 Task: Add an event with the title Second Lunch and Learn: Effective Email Marketing, date '2023/10/08', time 7:00 AM to 9:00 AMand add a description: The retreat will kick off with an opening session where participants will be introduced to the objectives and benefits of team building. The facilitators will create a positive and inclusive environment, setting the tone for open communication, respect, and mutual support., put the event into Red category . Add location for the event as: Hotel del Coronado, San Diego, USA, logged in from the account softage.7@softage.netand send the event invitation to softage.10@softage.net and softage.5@softage.net. Set a reminder for the event At time of event
Action: Mouse moved to (91, 106)
Screenshot: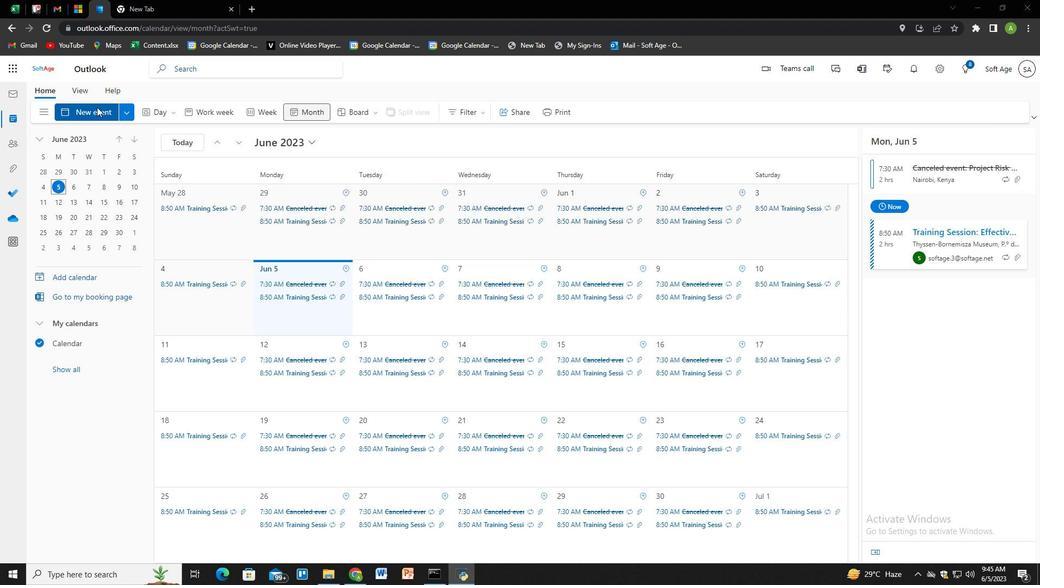 
Action: Mouse pressed left at (91, 106)
Screenshot: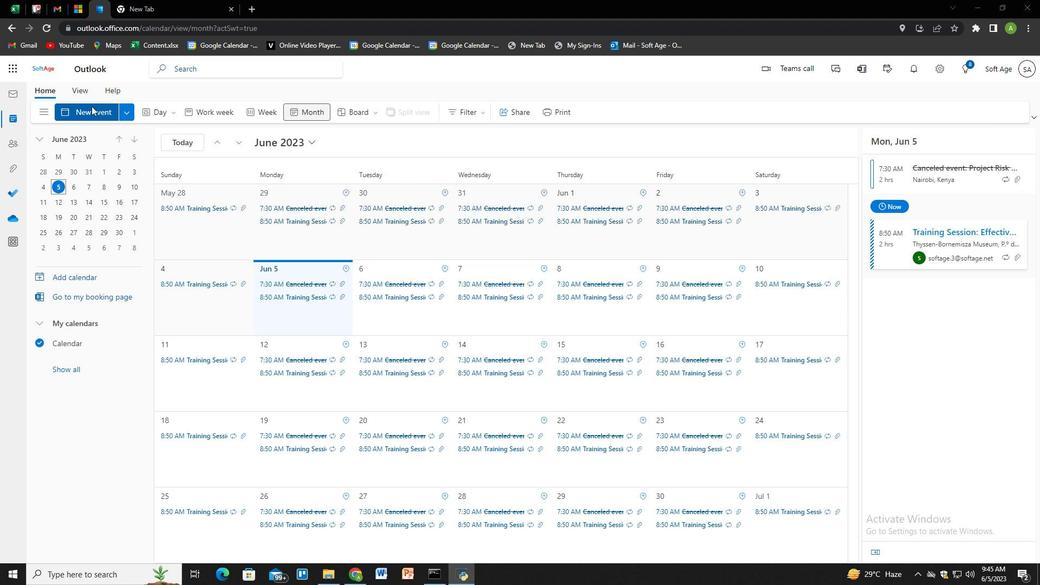 
Action: Mouse moved to (467, 184)
Screenshot: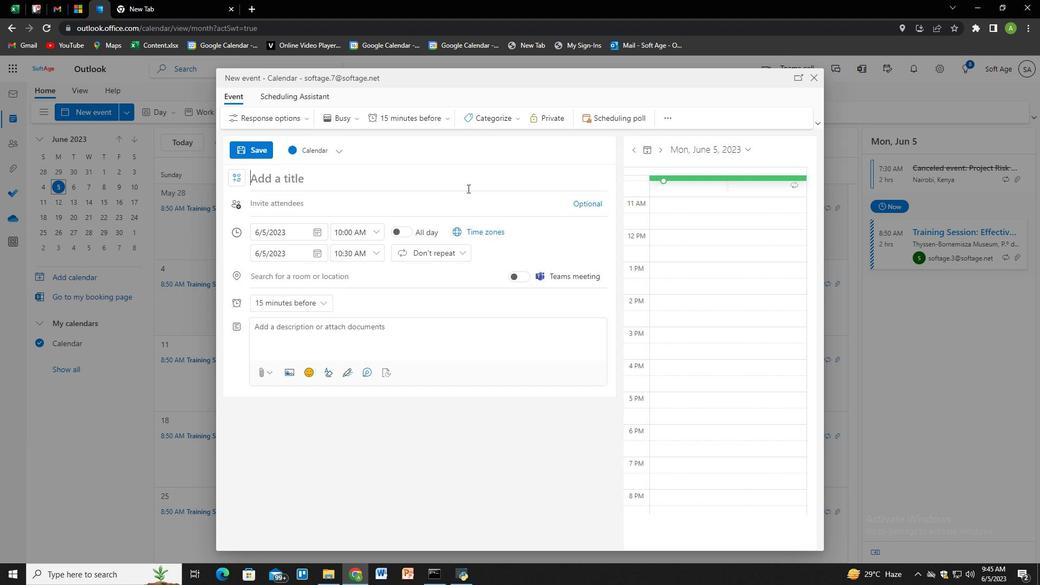 
Action: Key pressed <Key.shift>Second<Key.space><Key.shift>Lunch<Key.space>and<Key.space><Key.shift>Learn<Key.shift>:<Key.space><Key.shift>Effective<Key.space><Key.shift>Email<Key.space><Key.shift>Marketing<Key.tab><Key.tab><Key.tab>
Screenshot: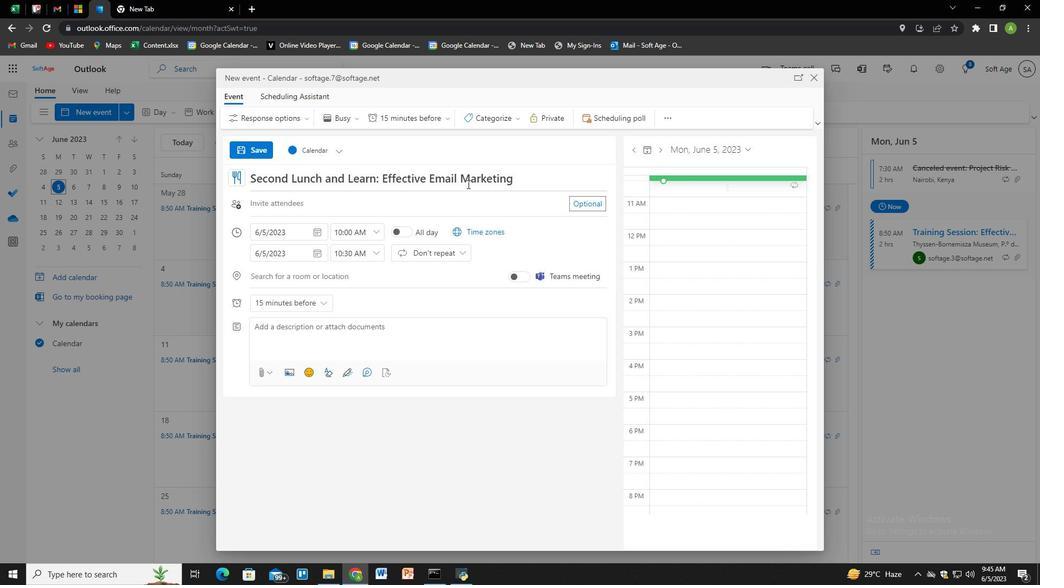 
Action: Mouse moved to (318, 230)
Screenshot: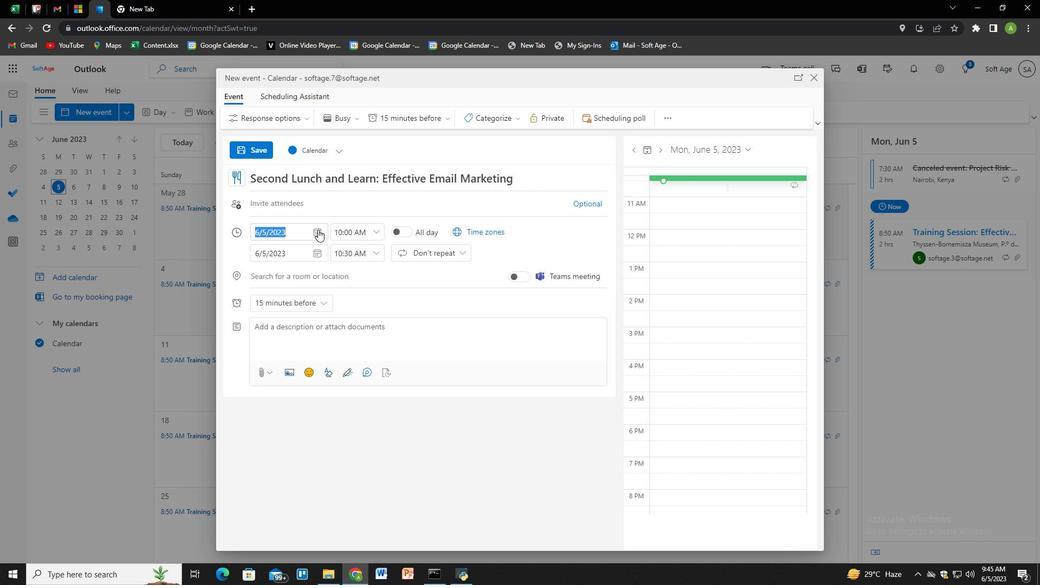 
Action: Mouse pressed left at (318, 230)
Screenshot: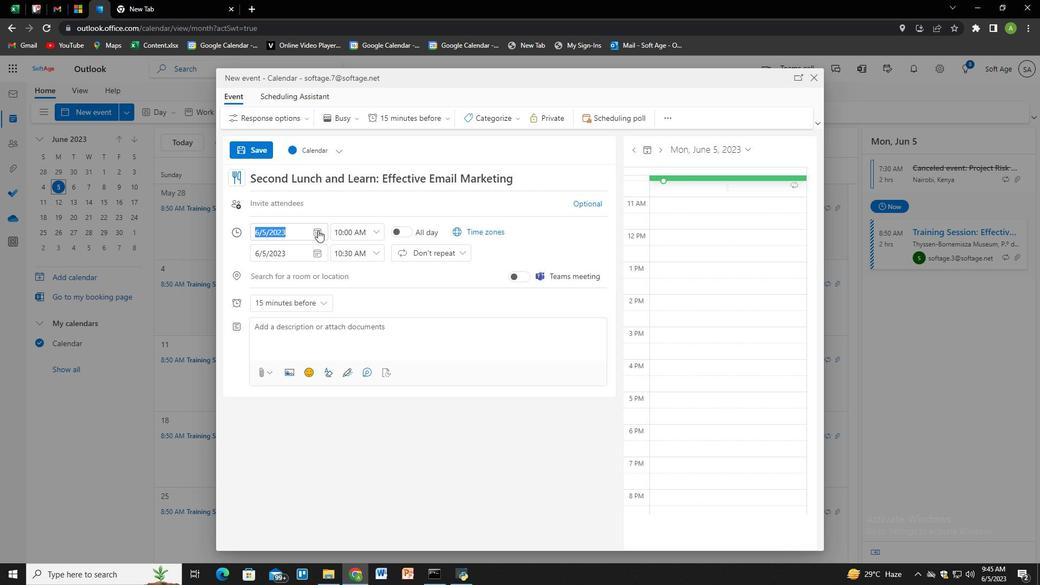 
Action: Mouse moved to (357, 252)
Screenshot: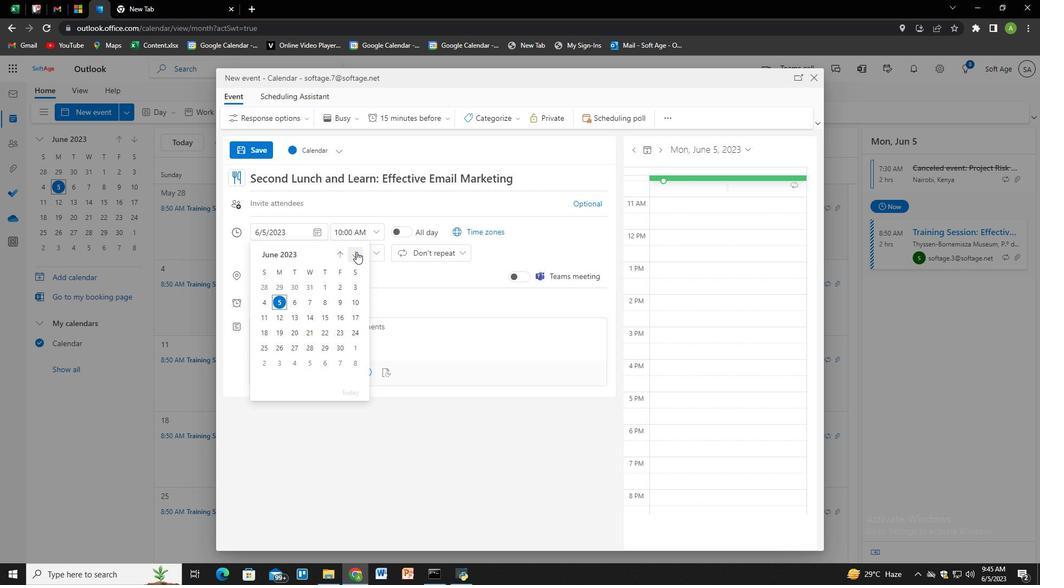 
Action: Mouse pressed left at (357, 252)
Screenshot: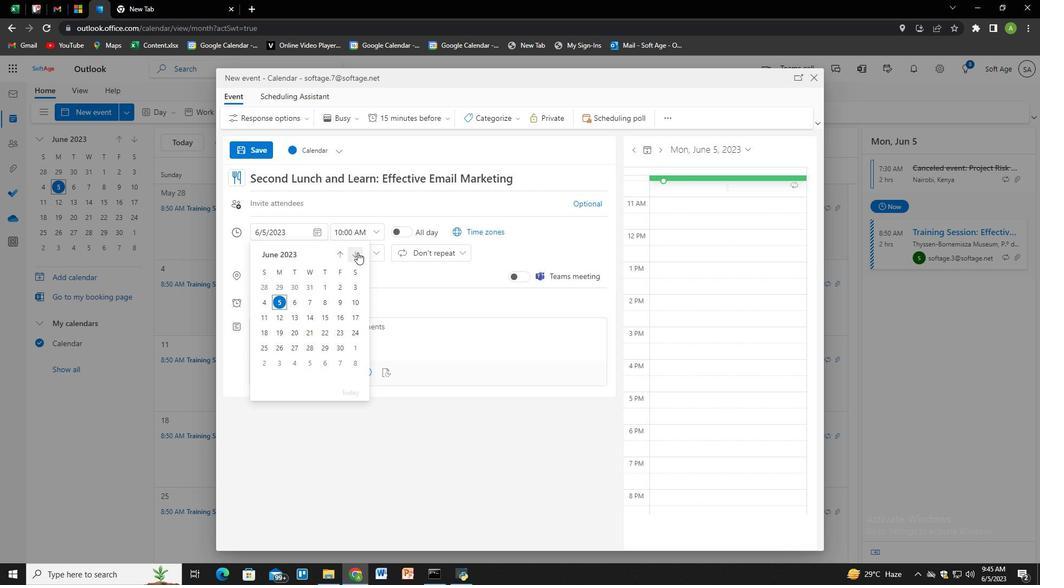 
Action: Mouse pressed left at (357, 252)
Screenshot: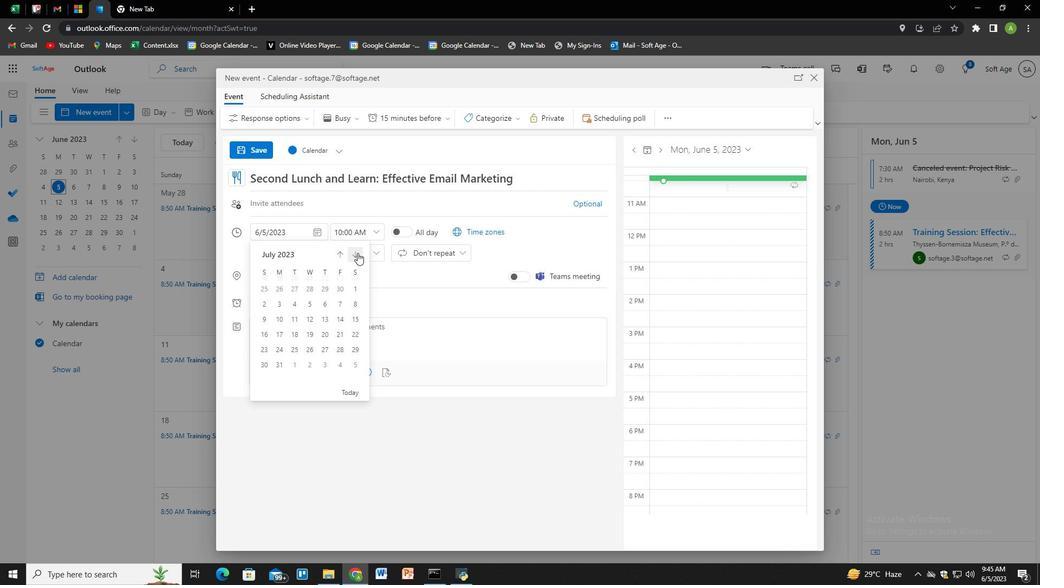 
Action: Mouse pressed left at (357, 252)
Screenshot: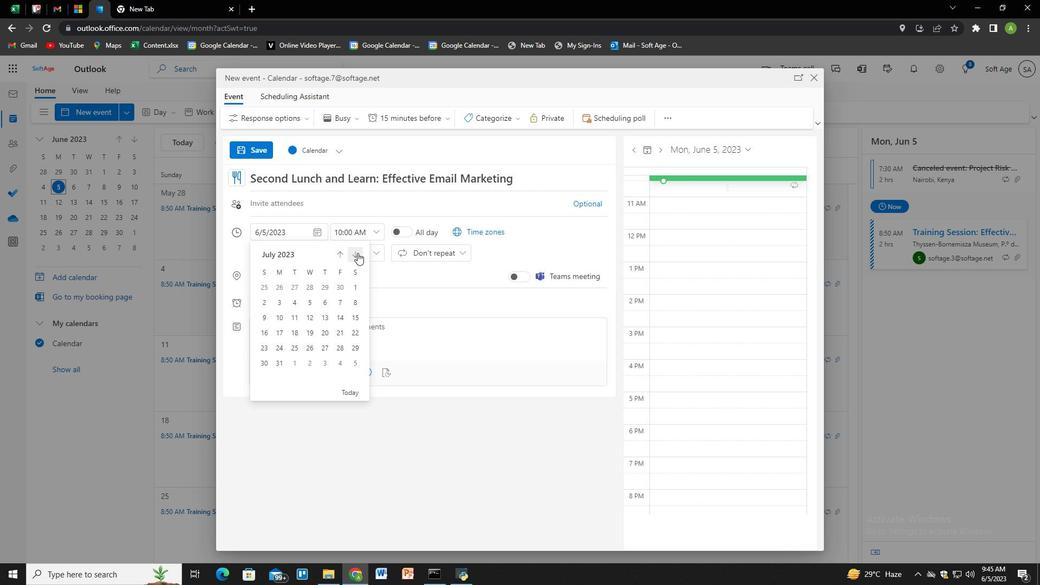 
Action: Mouse pressed left at (357, 252)
Screenshot: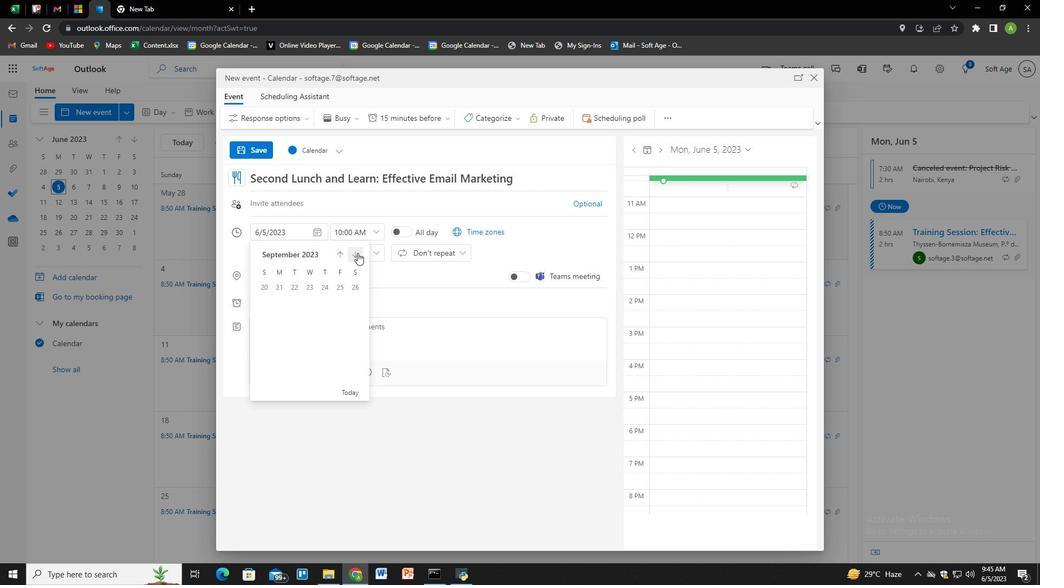 
Action: Mouse moved to (268, 299)
Screenshot: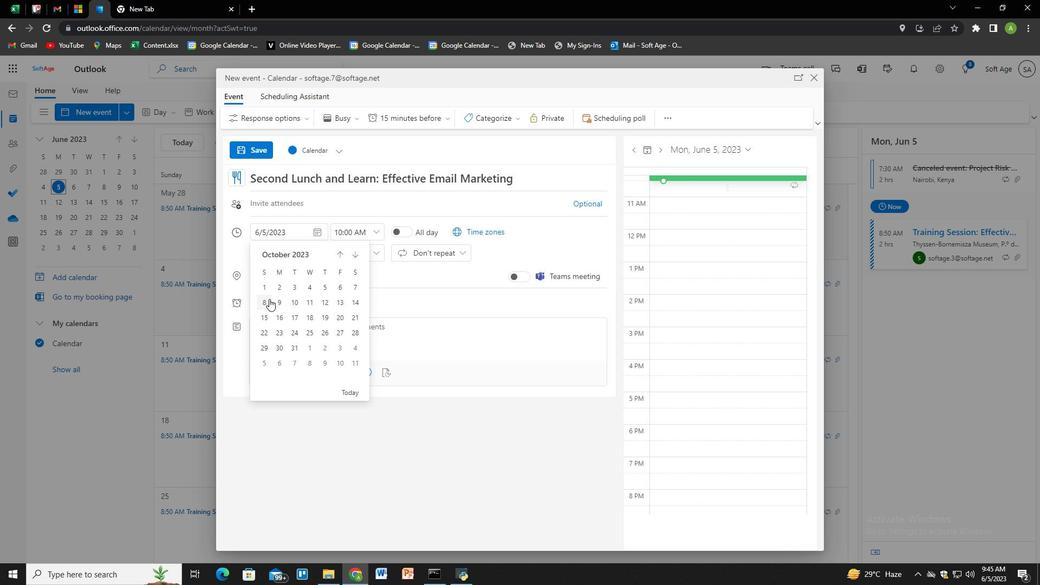 
Action: Mouse pressed left at (268, 299)
Screenshot: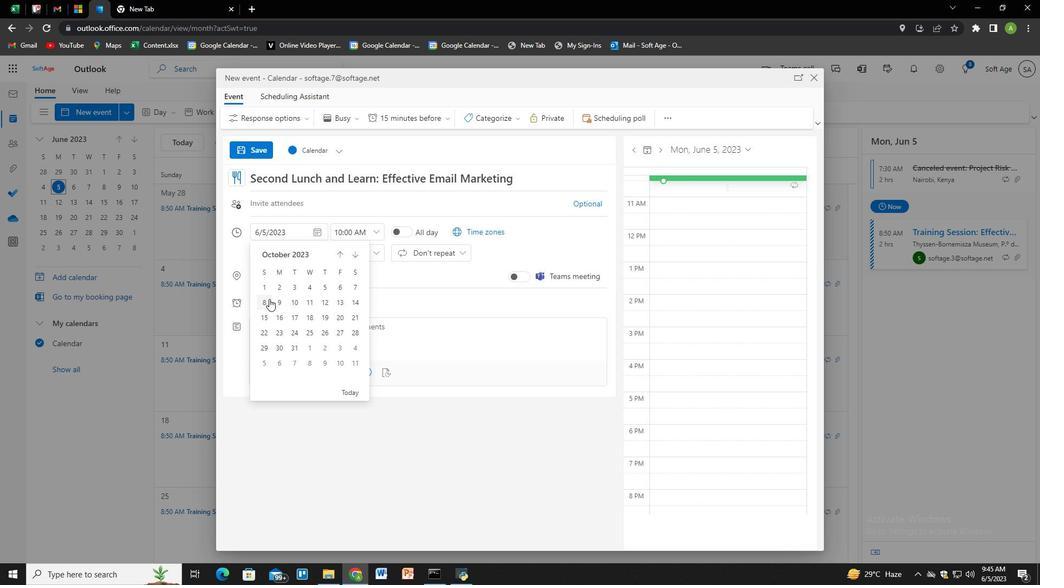 
Action: Mouse moved to (346, 234)
Screenshot: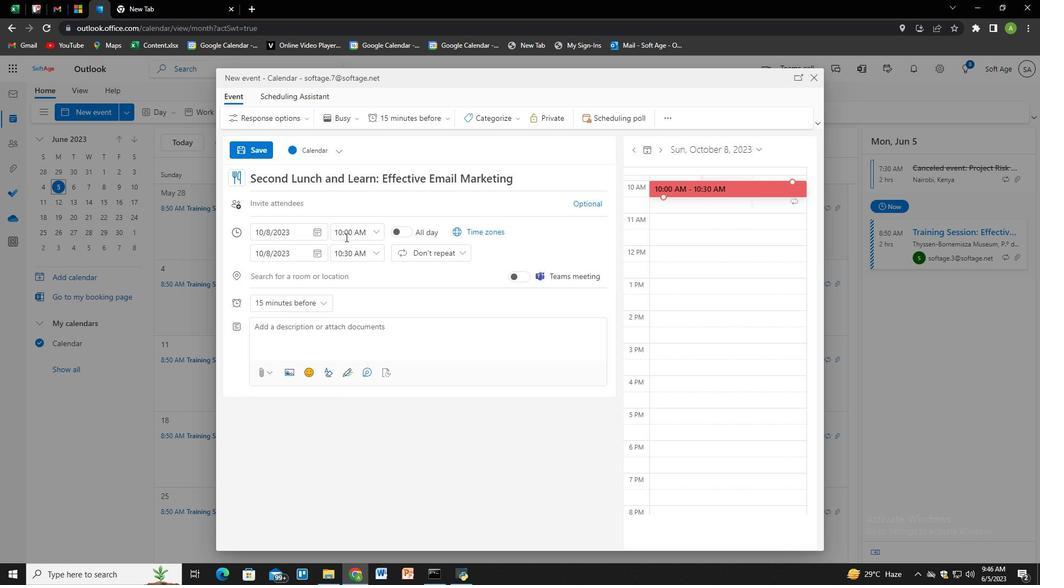 
Action: Mouse pressed left at (346, 234)
Screenshot: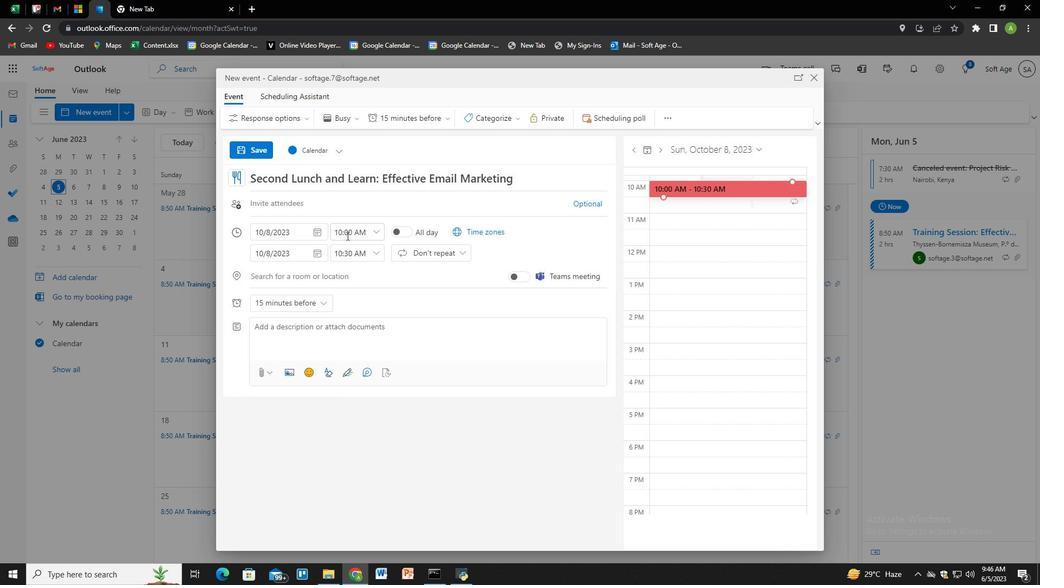 
Action: Mouse pressed left at (346, 234)
Screenshot: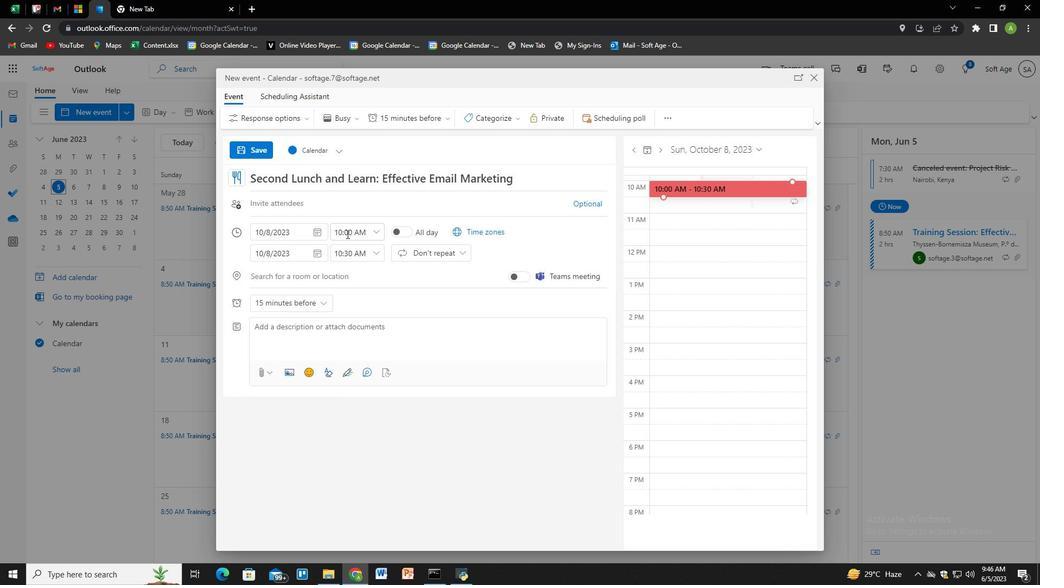 
Action: Key pressed 7<Key.shift><Key.shift><Key.shift><Key.shift><Key.shift>:000<Key.backspace><Key.space><Key.shift>AMM<Key.tab><Key.tab>9<Key.shift_r>:00<Key.space><Key.shift>AMM
Screenshot: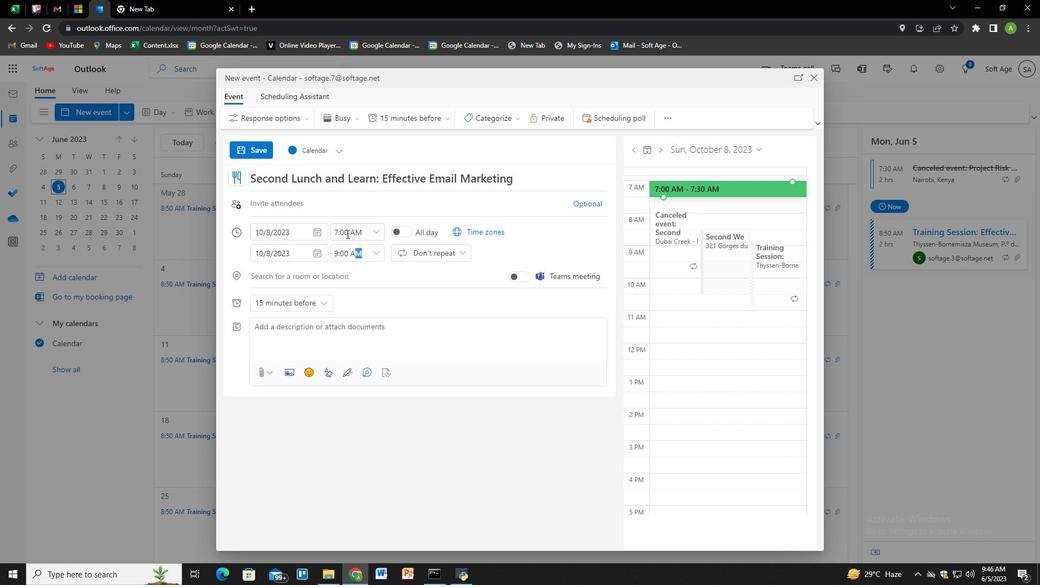
Action: Mouse moved to (363, 263)
Screenshot: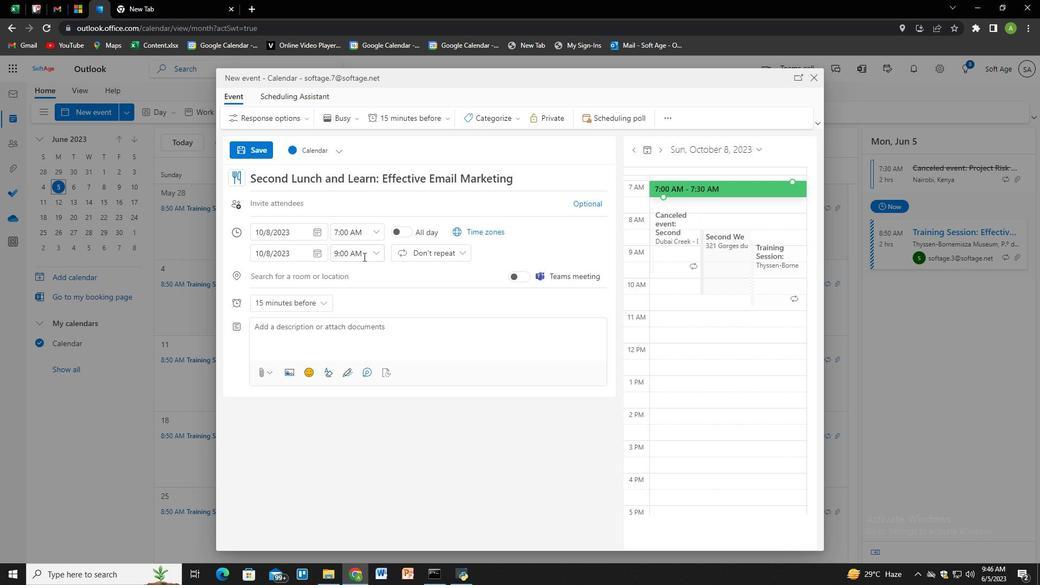 
Action: Key pressed <Key.tab><Key.tab><Key.tab><Key.tab><Key.tab><Key.tab><Key.tab><Key.shift>The<Key.space>reate<Key.backspace>reat<Key.space><Key.backspace><Key.backspace><Key.backspace><Key.backspace><Key.backspace><Key.backspace><Key.backspace>treat<Key.space>will<Key.space>kick<Key.space>off<Key.space>with<Key.space>an<Key.space>opening<Key.space>session<Key.space>where<Key.space>participants<Key.space>willb<Key.backspace><Key.space>be<Key.space>introduces<Key.backspace>d<Key.space>to<Key.space>the<Key.space>objectives<Key.space>and<Key.space>benefits<Key.space>of<Key.space>tr<Key.backspace>ra<Key.backspace><Key.backspace>eam<Key.space><Key.backspace><Key.space>builfi<Key.backspace><Key.backspace>ding.<Key.space><Key.shift>The<Key.space>facilia<Key.backspace>tators<Key.space>will<Key.space>cret<Key.backspace>ate<Key.space>a<Key.space>positive<Key.space>and<Key.space>inclusive<Key.space>enviroment,<Key.space>set<Key.backspace><Key.backspace><Key.backspace><Key.backspace><Key.backspace><Key.backspace><Key.backspace><Key.backspace><Key.backspace>nment,<Key.space>setting<Key.space>the<Key.space>tome<Key.backspace><Key.backspace>ne<Key.space>for<Key.space>open<Key.space>communication,<Key.space>respect<Key.space>and<Key.space>mutual<Key.space>support.
Screenshot: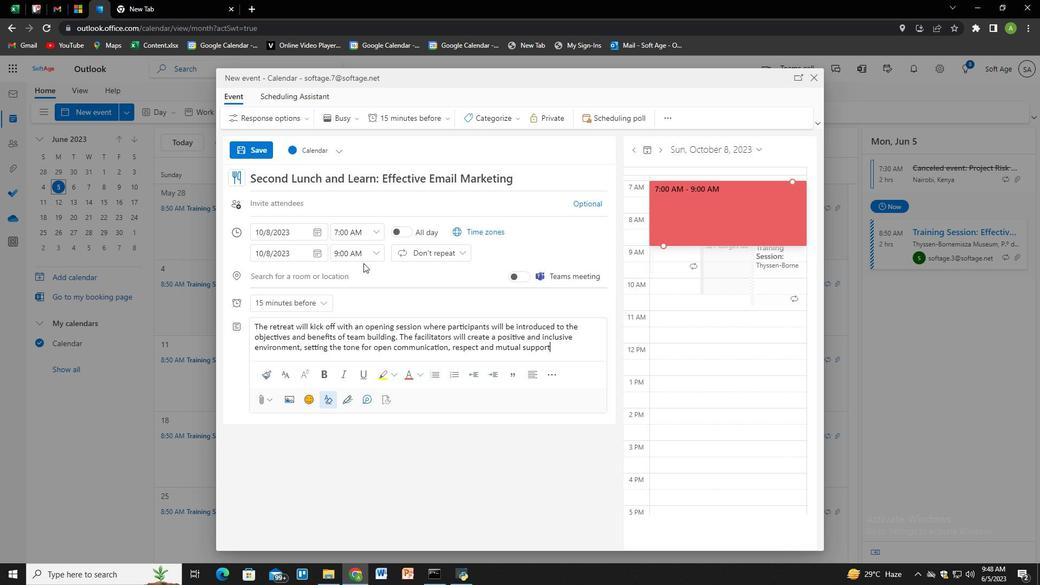 
Action: Mouse moved to (440, 113)
Screenshot: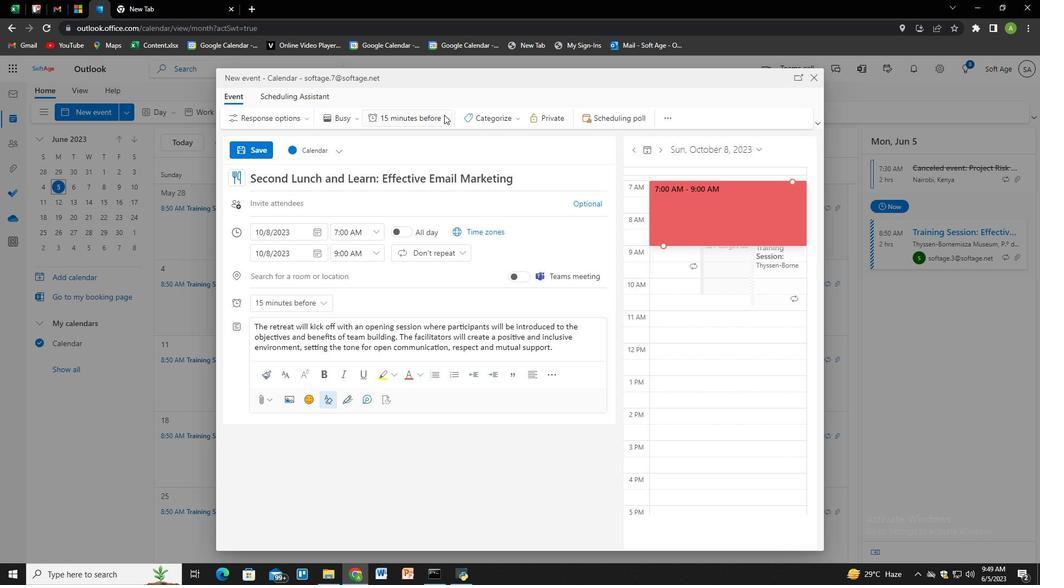 
Action: Mouse pressed left at (440, 113)
Screenshot: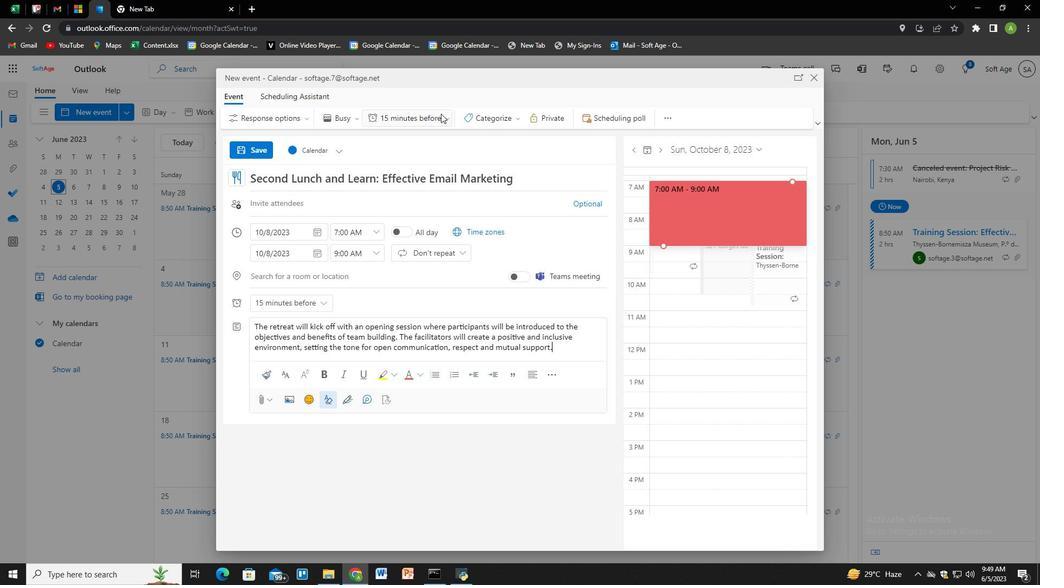 
Action: Mouse pressed left at (440, 113)
Screenshot: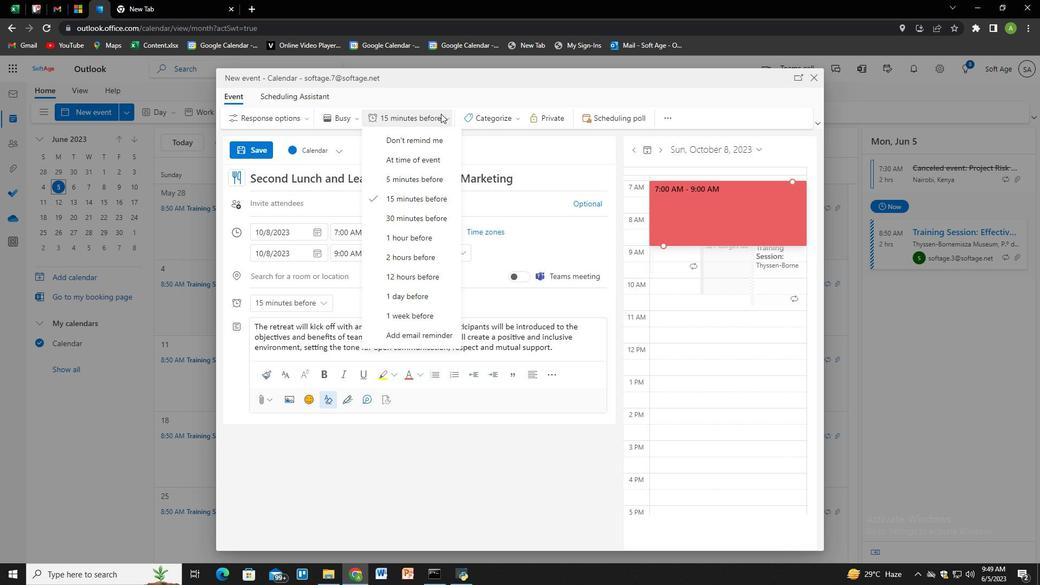 
Action: Mouse moved to (484, 118)
Screenshot: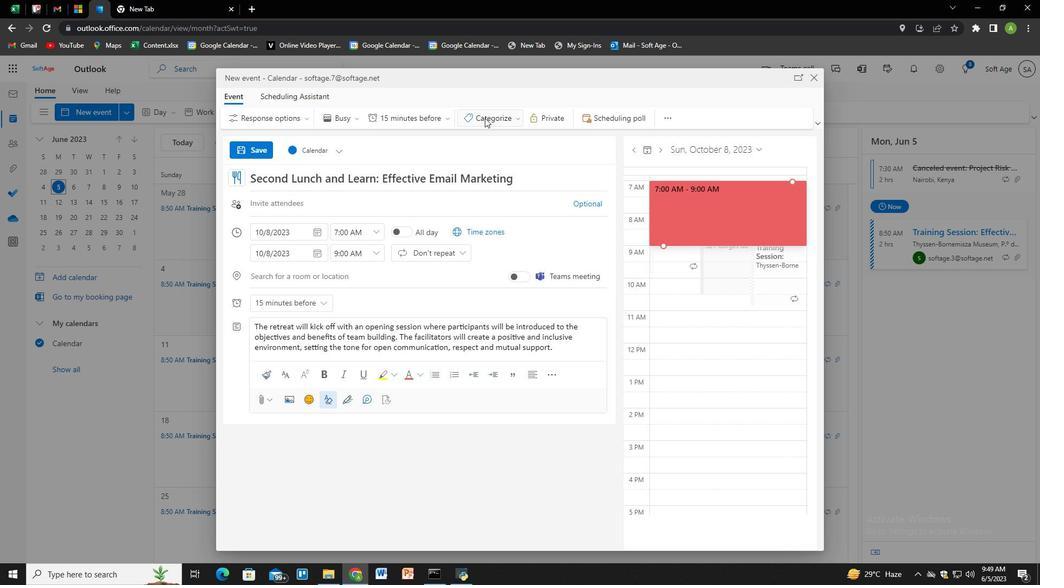 
Action: Mouse pressed left at (484, 118)
Screenshot: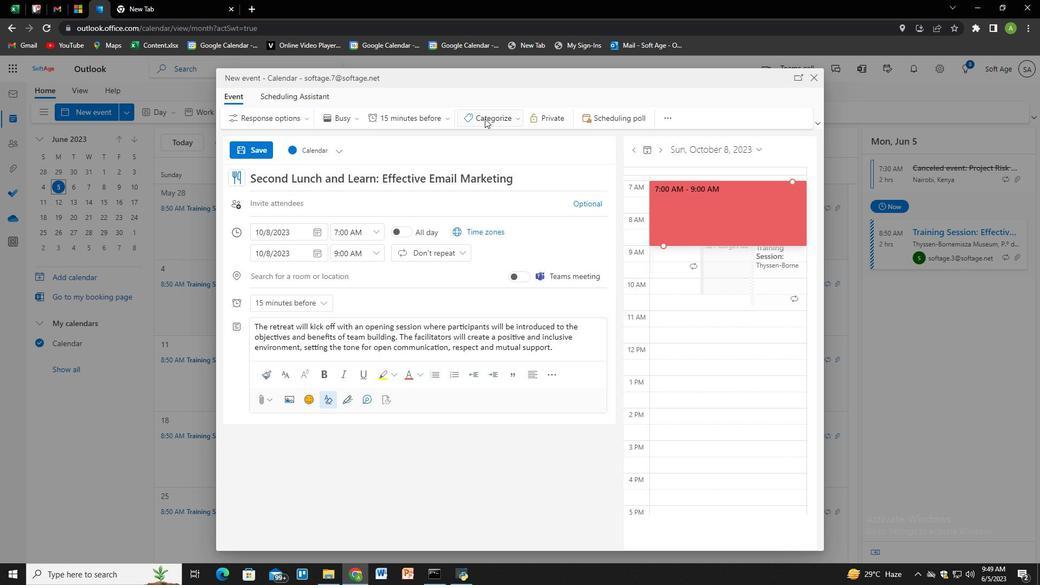 
Action: Mouse moved to (497, 210)
Screenshot: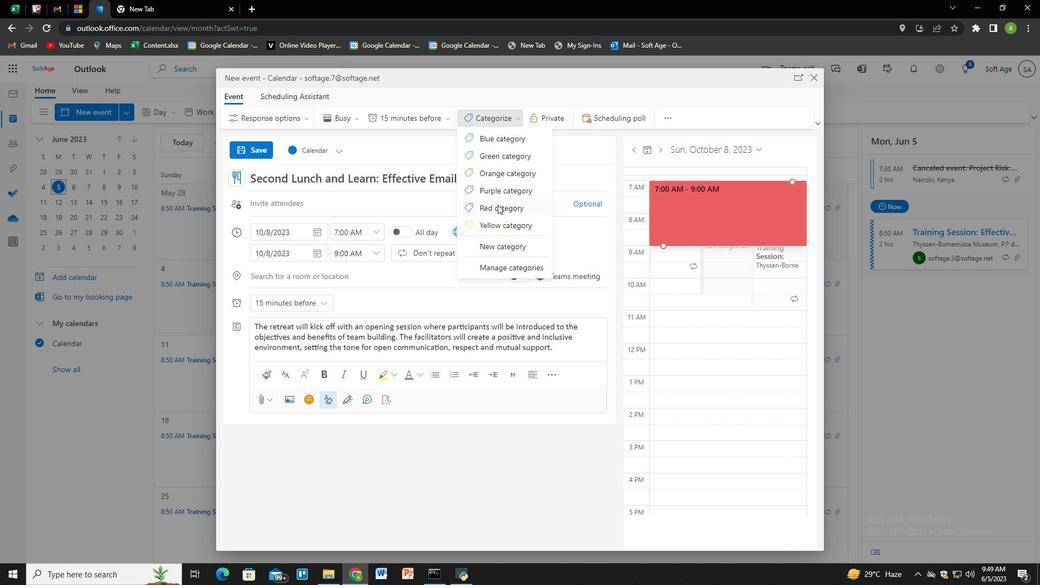 
Action: Mouse pressed left at (497, 210)
Screenshot: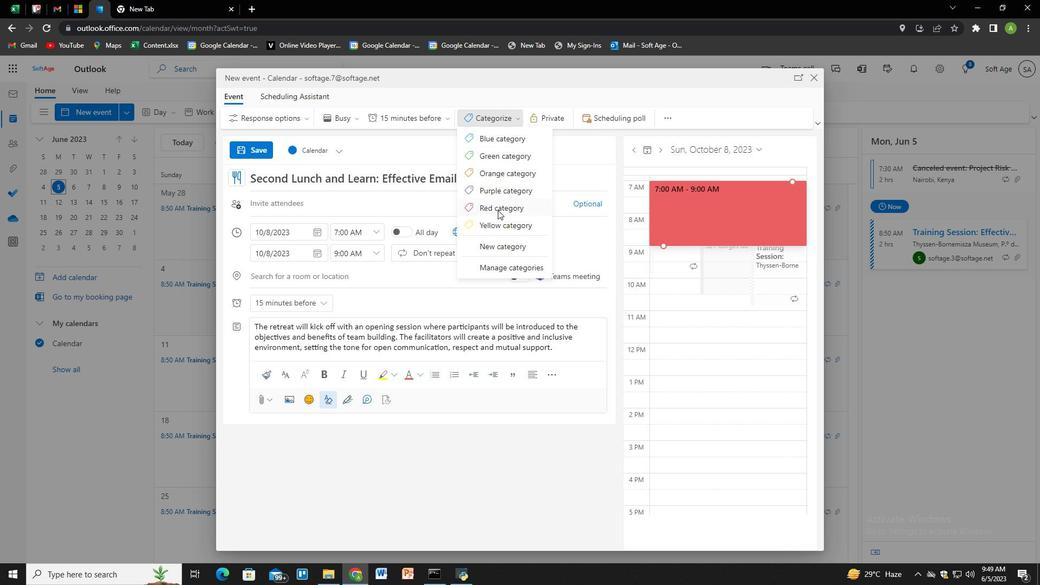 
Action: Mouse moved to (313, 203)
Screenshot: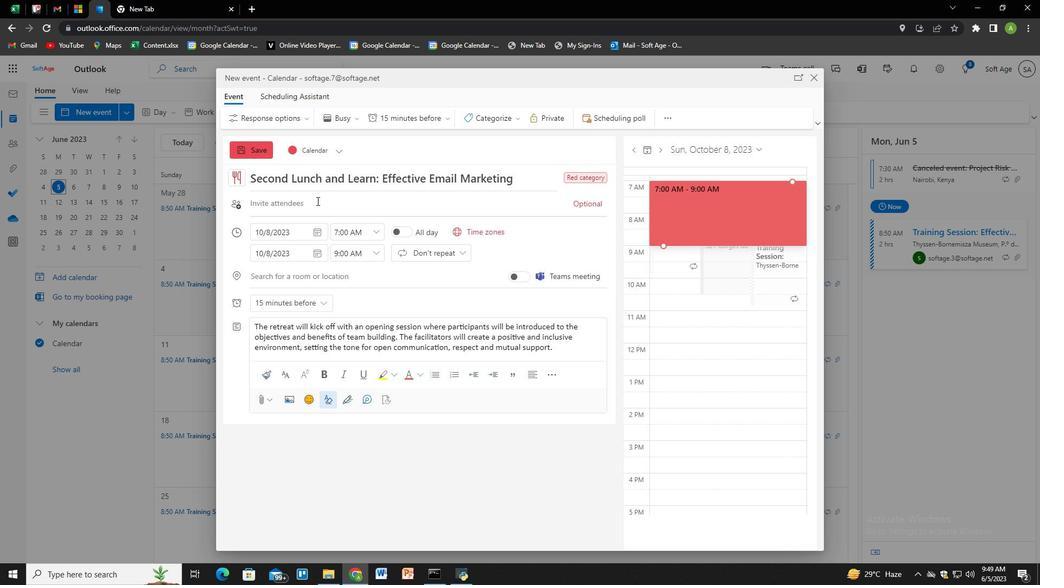 
Action: Mouse pressed left at (313, 203)
Screenshot: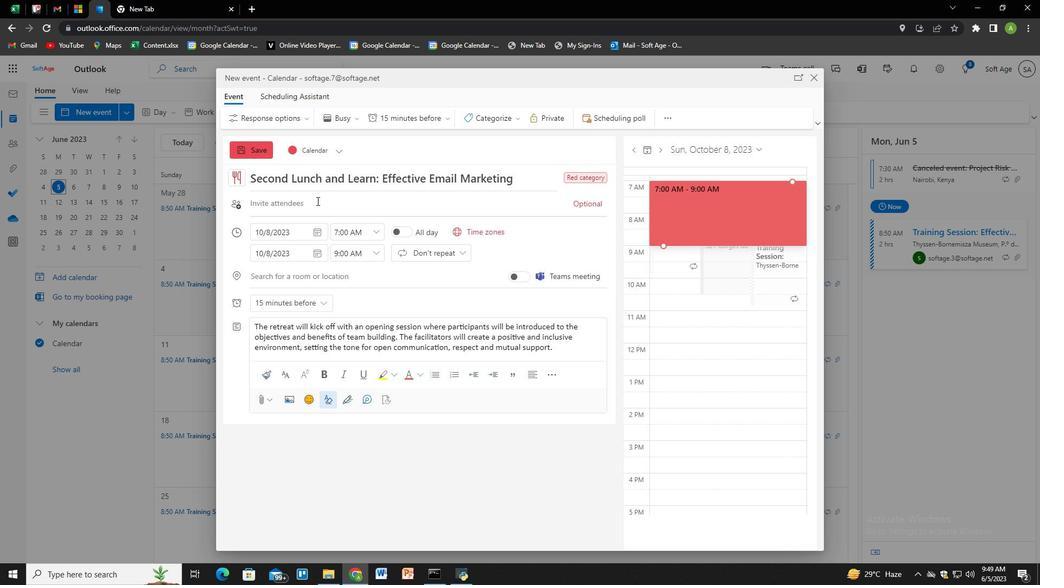 
Action: Mouse moved to (313, 203)
Screenshot: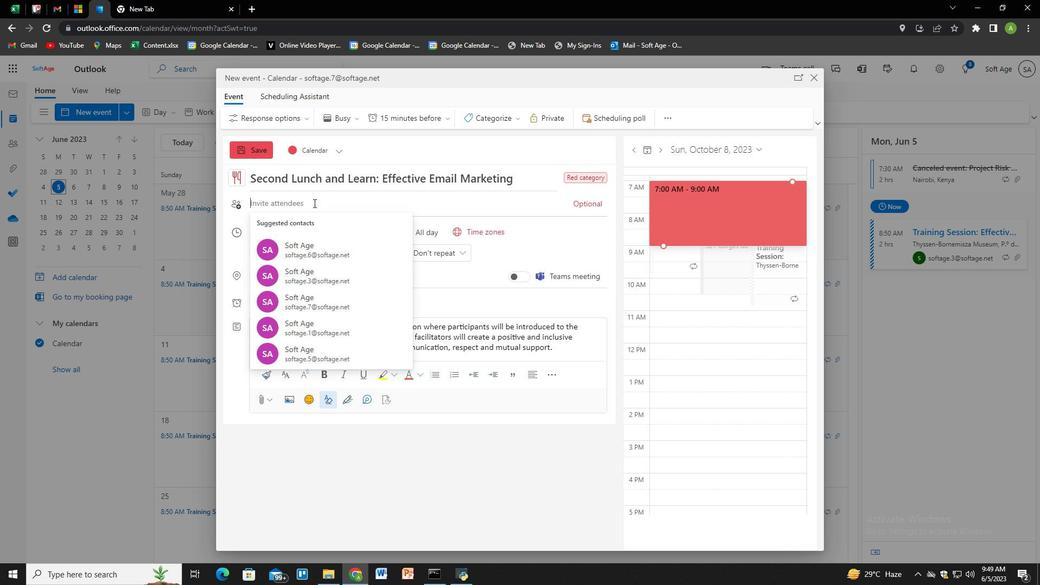 
Action: Key pressed softage.10<Key.shift>@softage.net<Key.enter>softage.5<Key.shift>@softae<Key.backspace>ge.net<Key.enter>
Screenshot: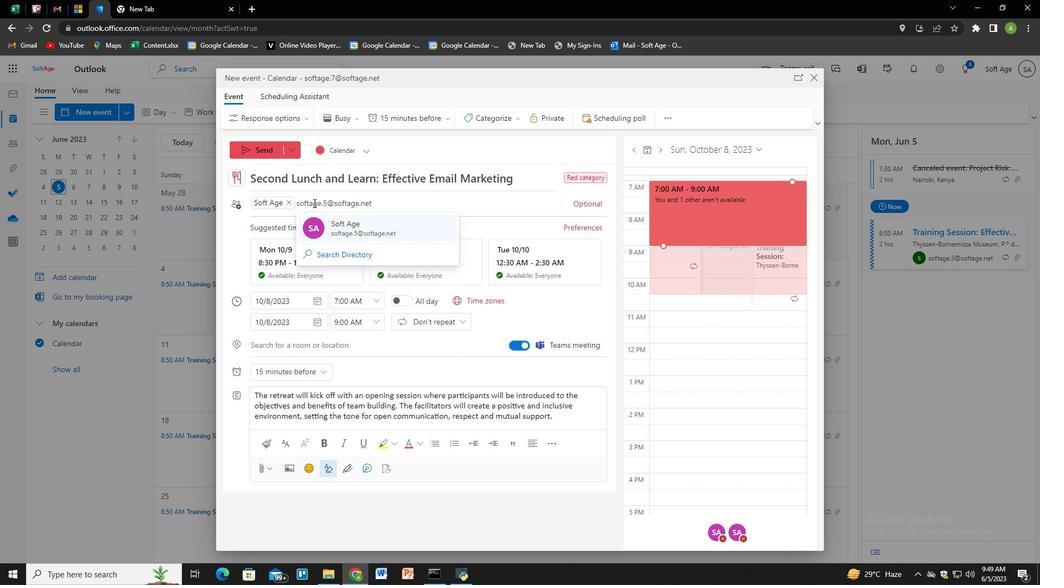 
Action: Mouse moved to (409, 121)
Screenshot: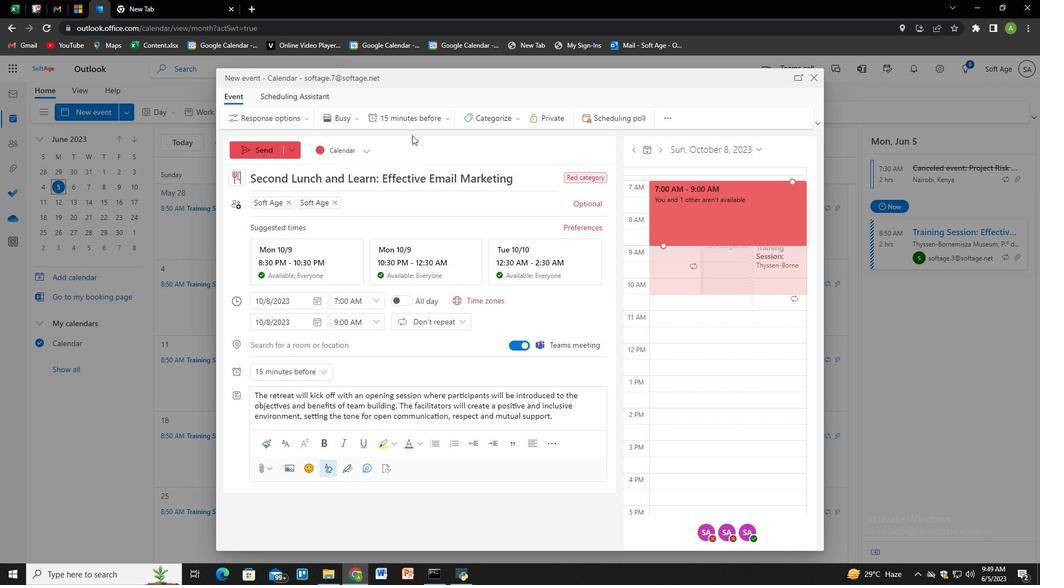 
Action: Mouse pressed left at (409, 121)
Screenshot: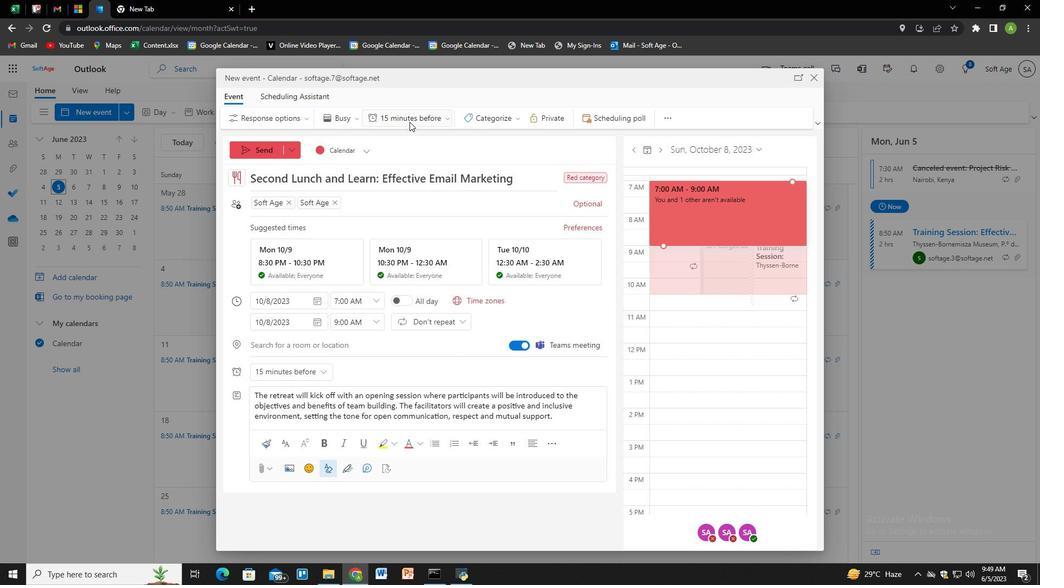 
Action: Mouse moved to (412, 151)
Screenshot: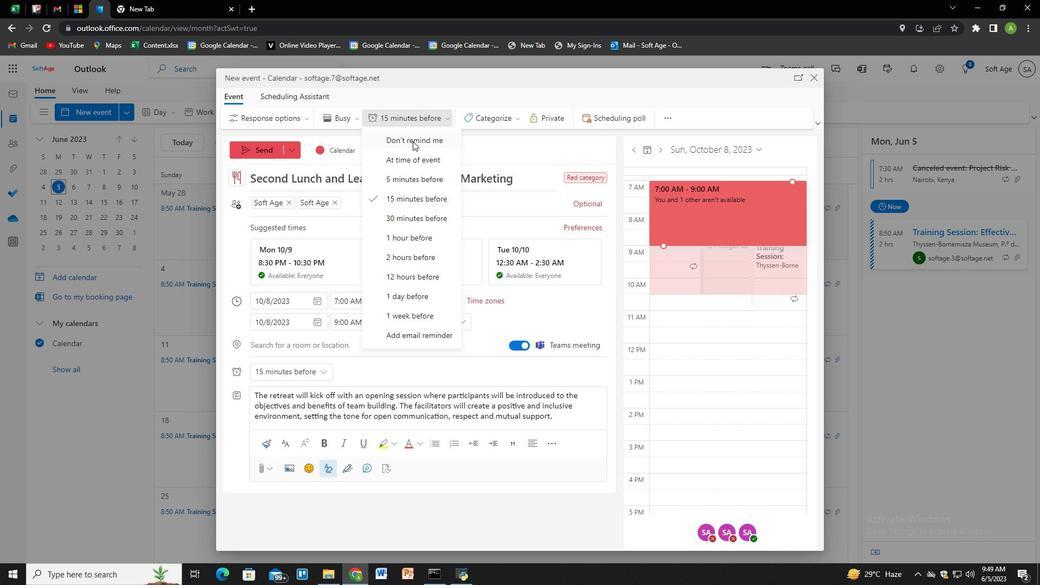 
Action: Mouse pressed left at (412, 151)
Screenshot: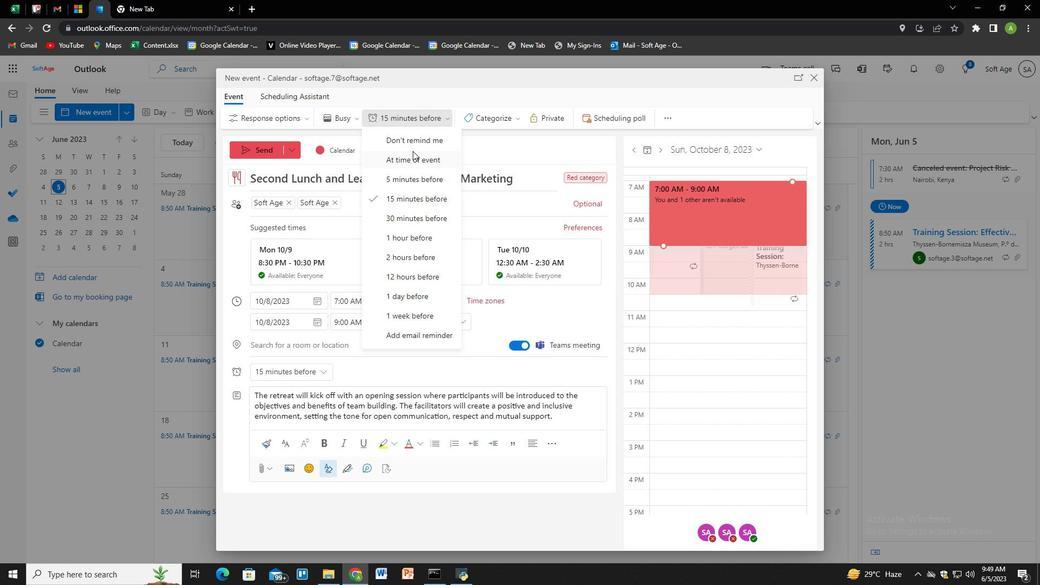 
Action: Mouse moved to (269, 154)
Screenshot: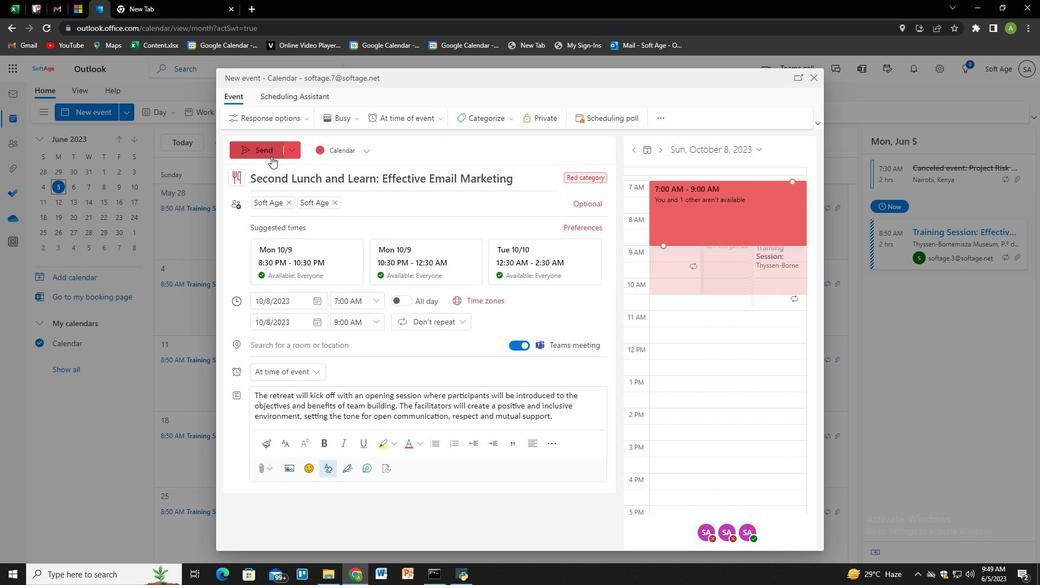 
Action: Mouse pressed left at (269, 154)
Screenshot: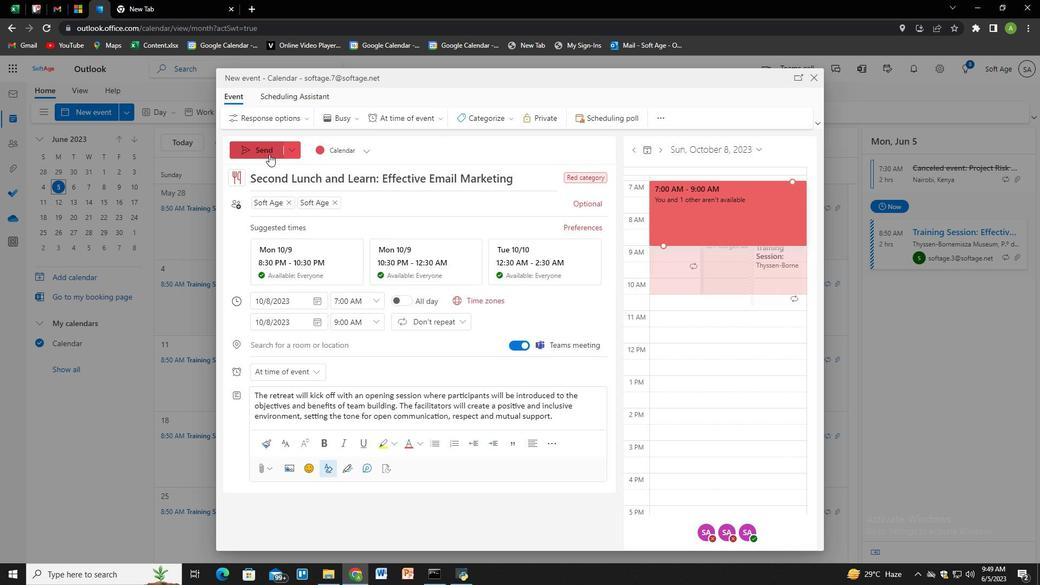 
Action: Mouse moved to (422, 269)
Screenshot: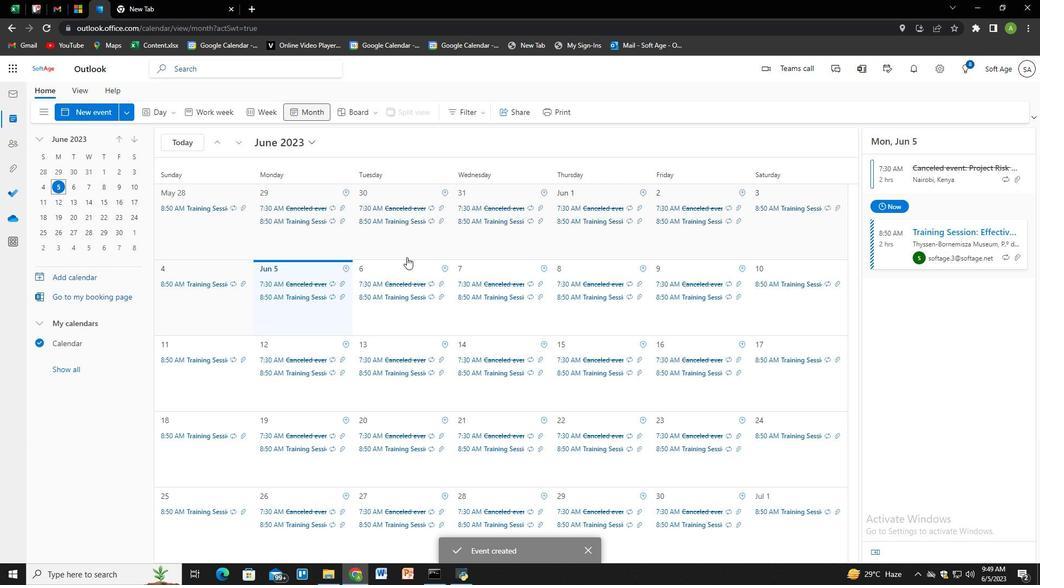 
